 Task: Create Card Product End-of-Life Execution in Board Brand Monitoring Best Practices to Workspace Audio Editing Software. Create Card Street Fair Review in Board Sales Performance Reporting and Analysis to Workspace Audio Editing Software. Create Card Product End-of-Life Performance Review in Board Customer Service Chatbot Implementation and Optimization to Workspace Audio Editing Software
Action: Mouse moved to (66, 298)
Screenshot: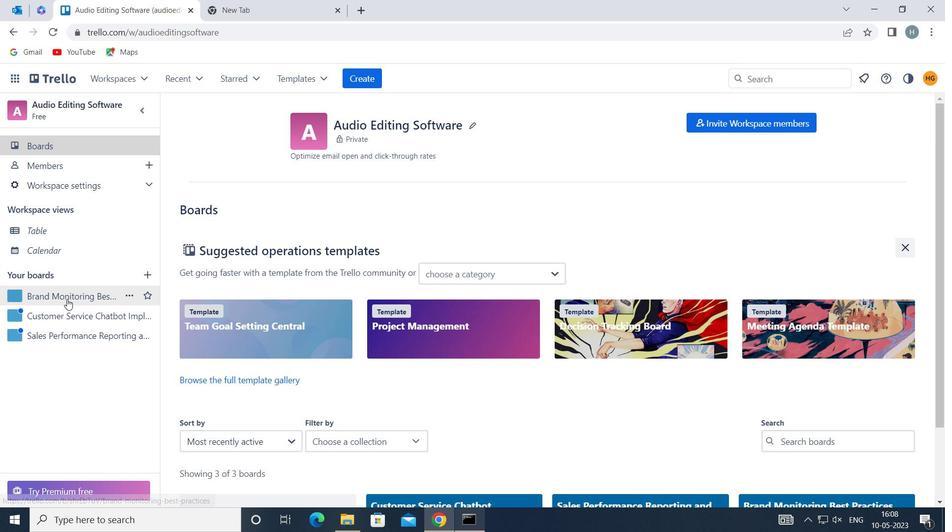 
Action: Mouse pressed left at (66, 298)
Screenshot: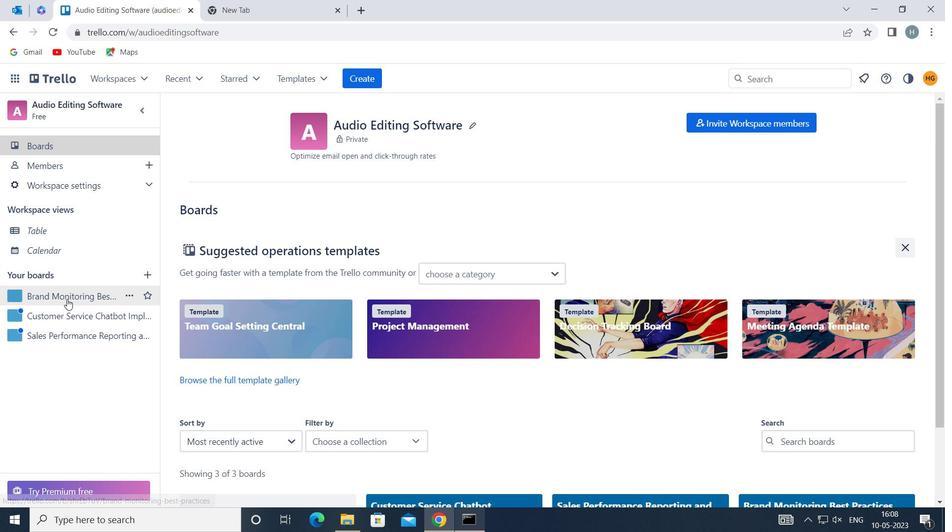 
Action: Mouse moved to (564, 177)
Screenshot: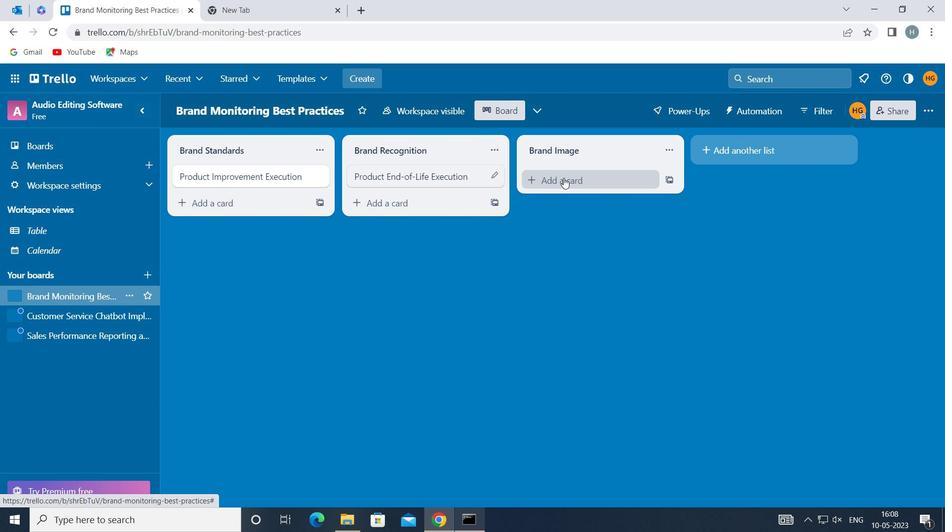 
Action: Mouse pressed left at (564, 177)
Screenshot: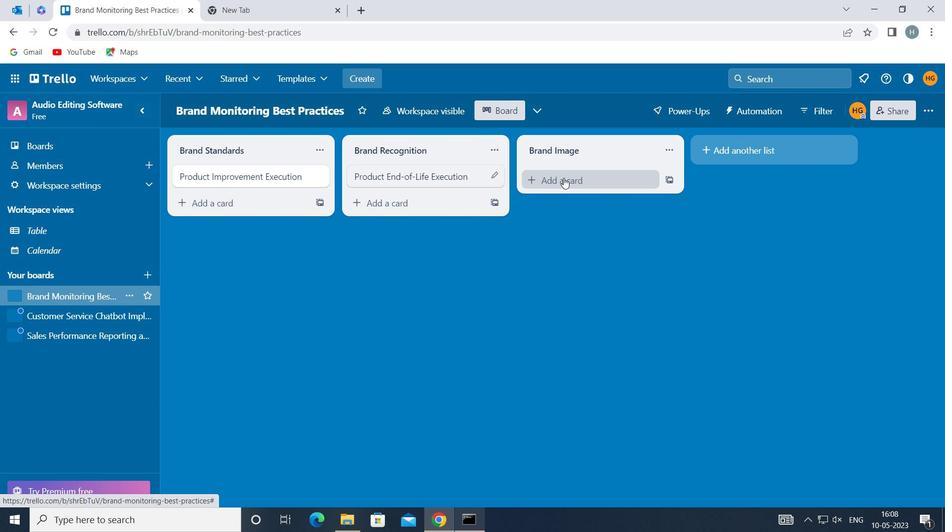 
Action: Mouse moved to (565, 177)
Screenshot: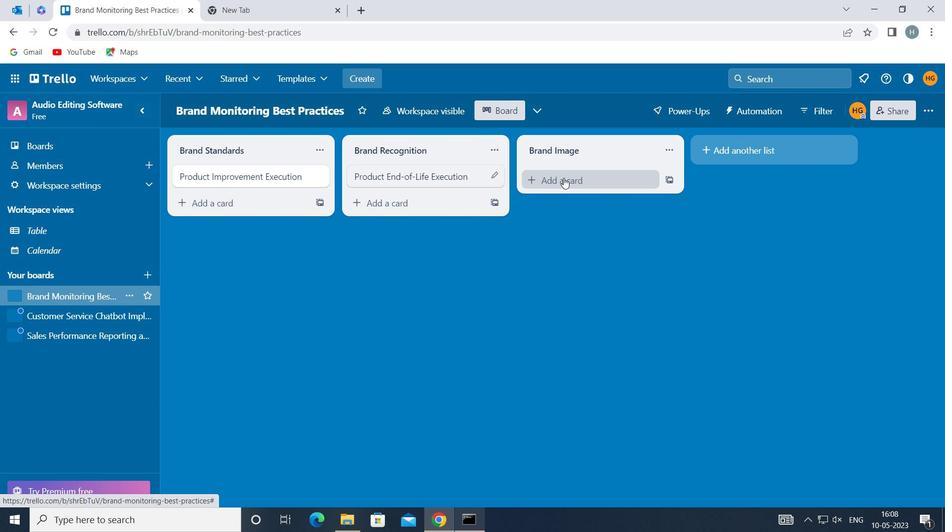 
Action: Key pressed <Key.shift>PRODUCT<Key.space><Key.shift>END-OF-<Key.shift>LIFE<Key.space><Key.shift>EXECUTION
Screenshot: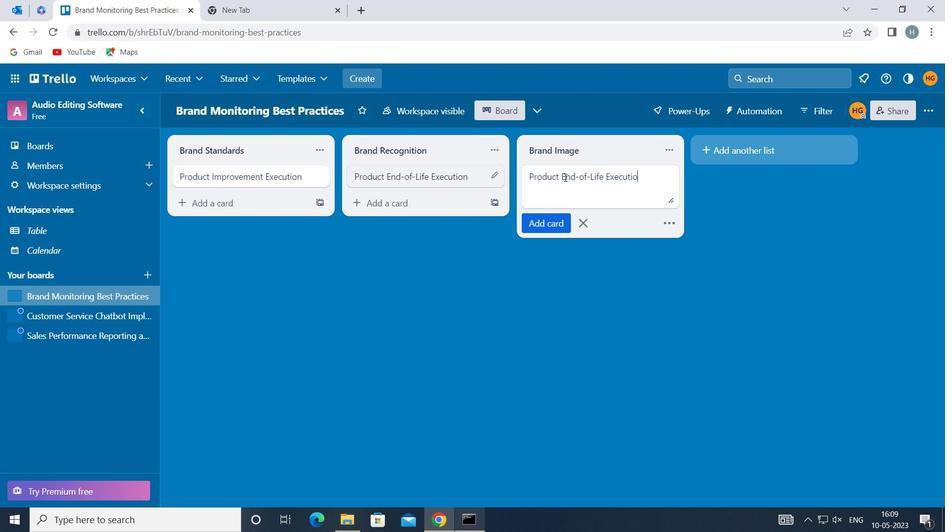 
Action: Mouse moved to (546, 218)
Screenshot: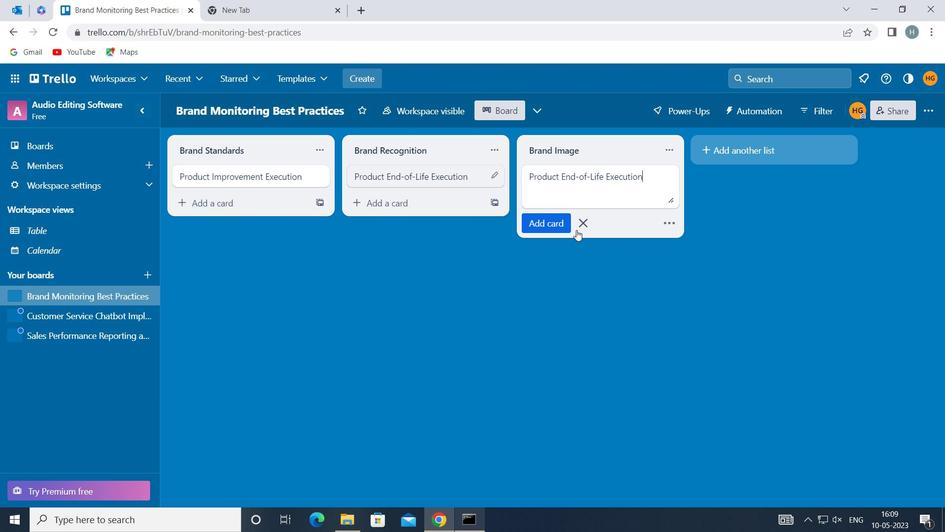 
Action: Mouse pressed left at (546, 218)
Screenshot: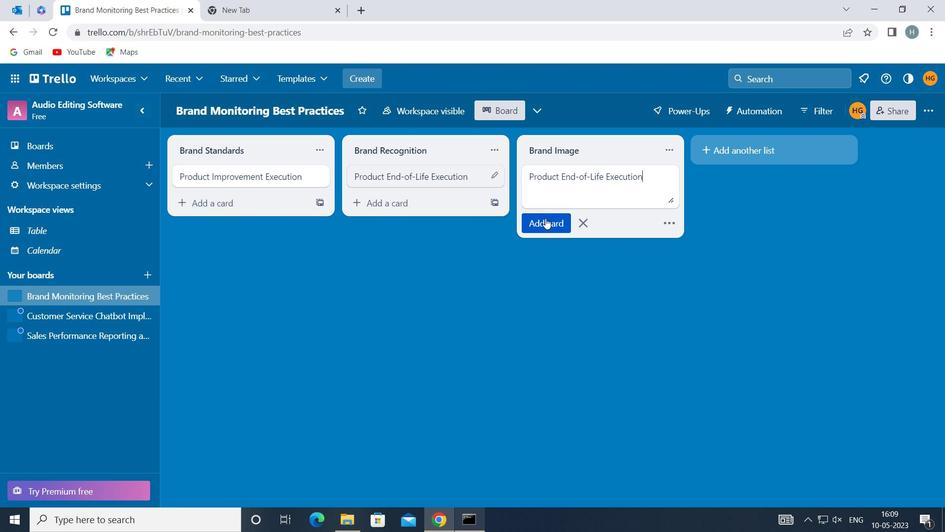
Action: Mouse moved to (517, 282)
Screenshot: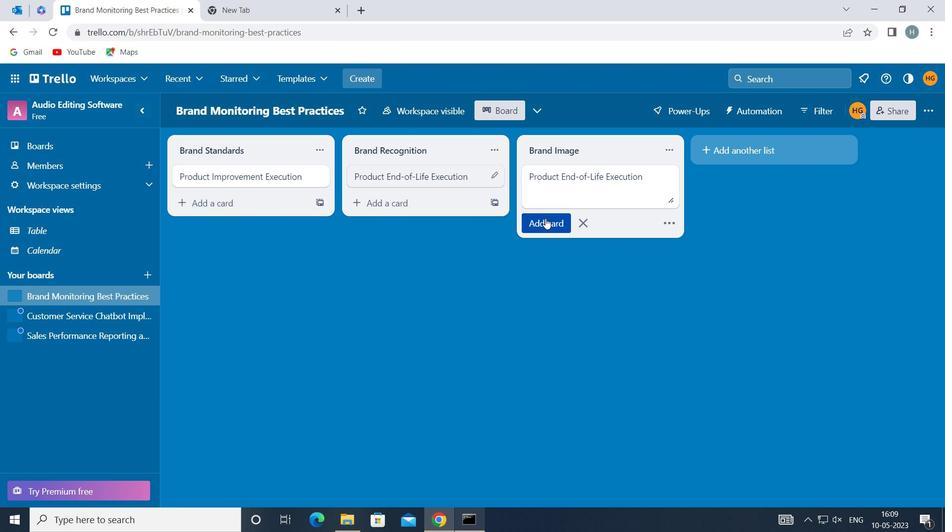 
Action: Mouse pressed left at (517, 282)
Screenshot: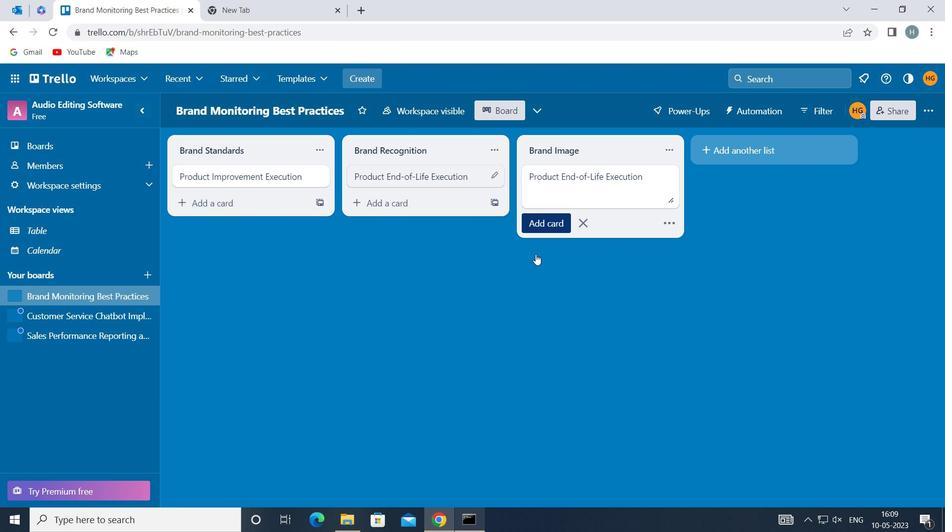 
Action: Mouse moved to (49, 330)
Screenshot: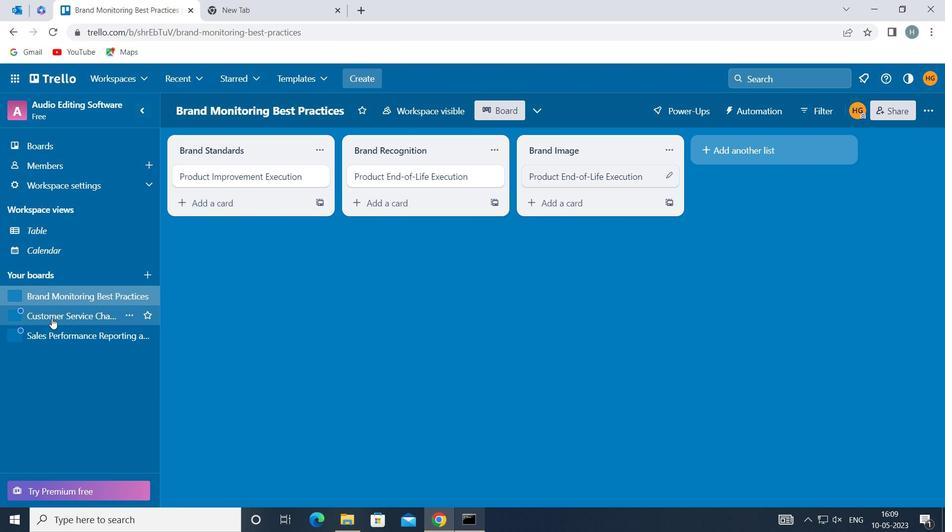 
Action: Mouse pressed left at (49, 330)
Screenshot: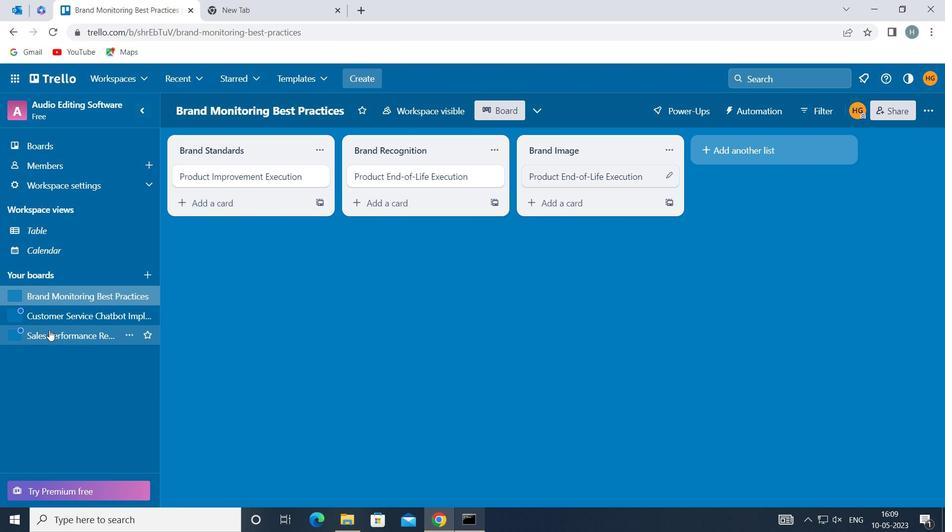 
Action: Mouse moved to (555, 175)
Screenshot: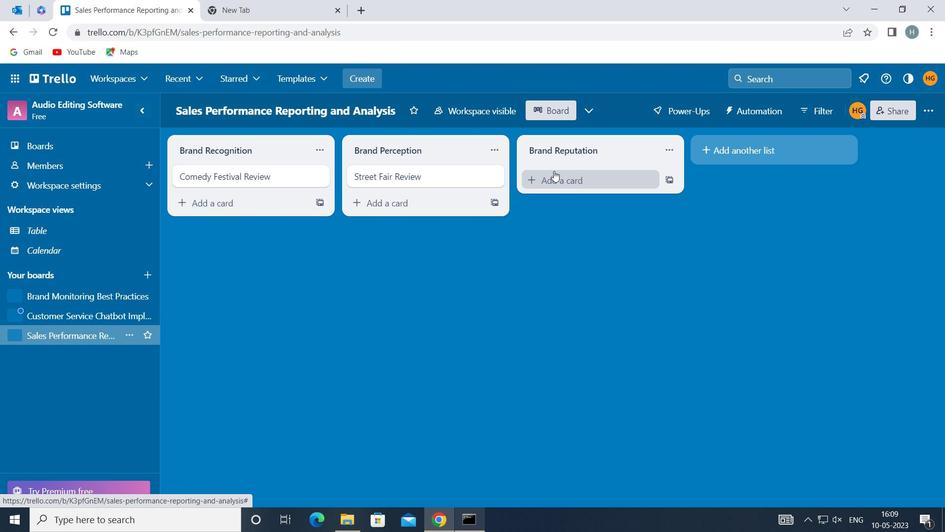 
Action: Mouse pressed left at (555, 175)
Screenshot: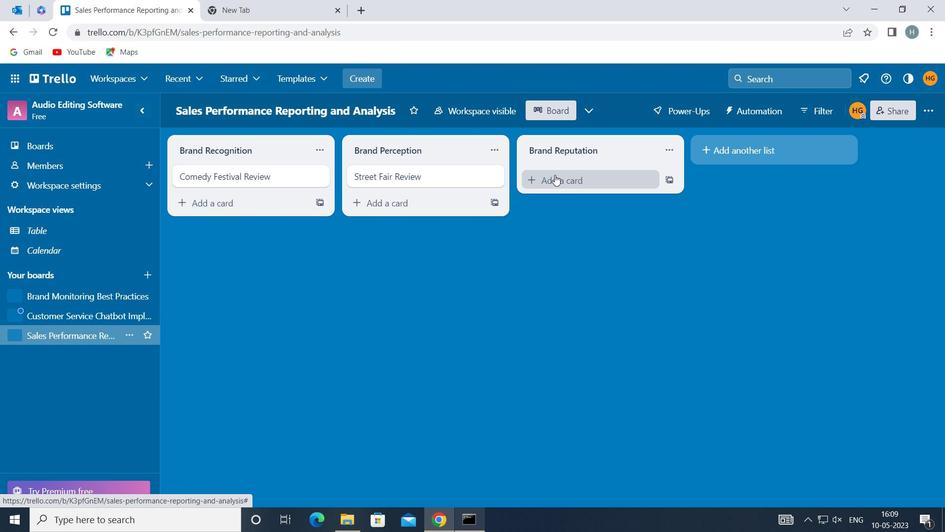 
Action: Mouse moved to (556, 176)
Screenshot: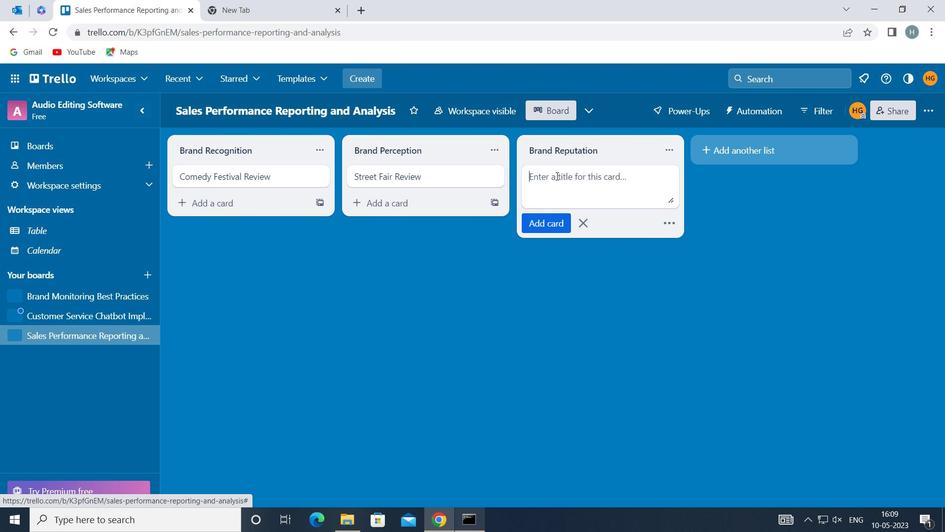
Action: Key pressed <Key.shift>STREET<Key.space><Key.shift>FAIR<Key.space><Key.shift>REVIEW
Screenshot: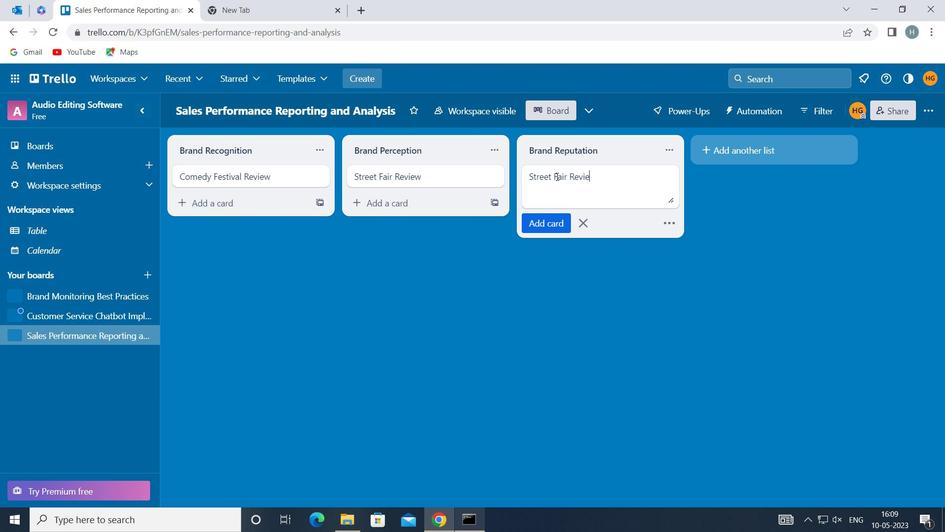 
Action: Mouse moved to (547, 219)
Screenshot: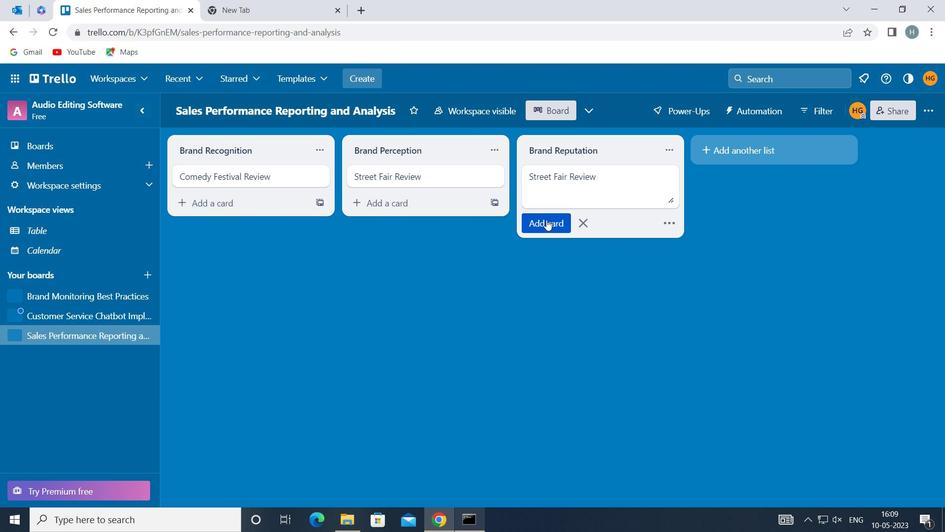 
Action: Mouse pressed left at (547, 219)
Screenshot: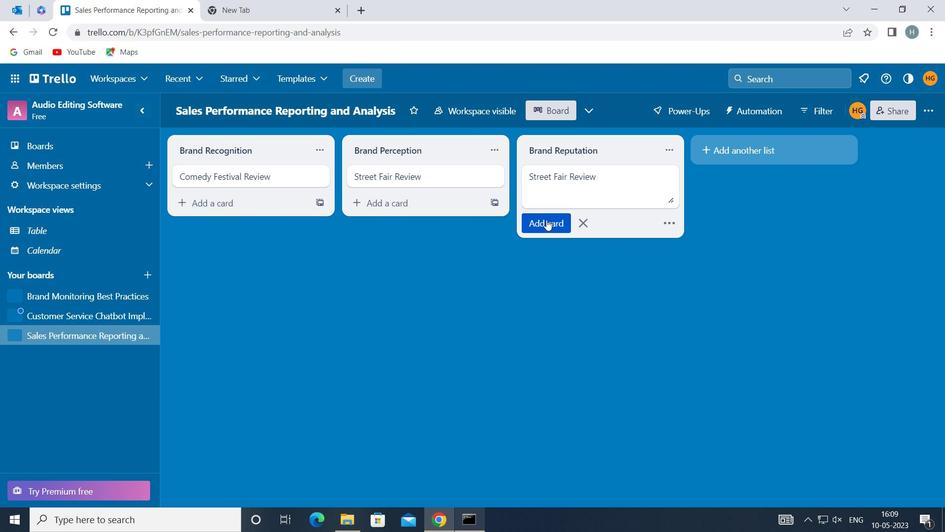 
Action: Mouse moved to (509, 267)
Screenshot: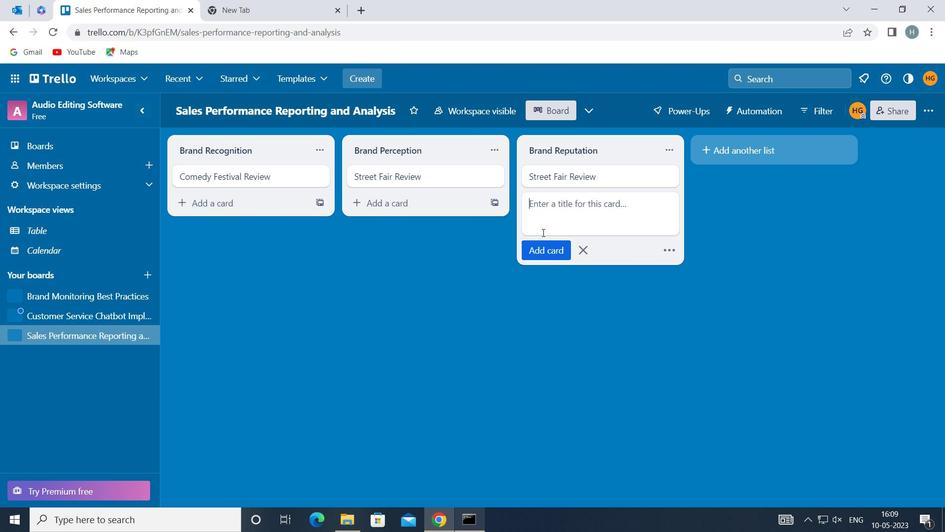 
Action: Mouse pressed left at (509, 267)
Screenshot: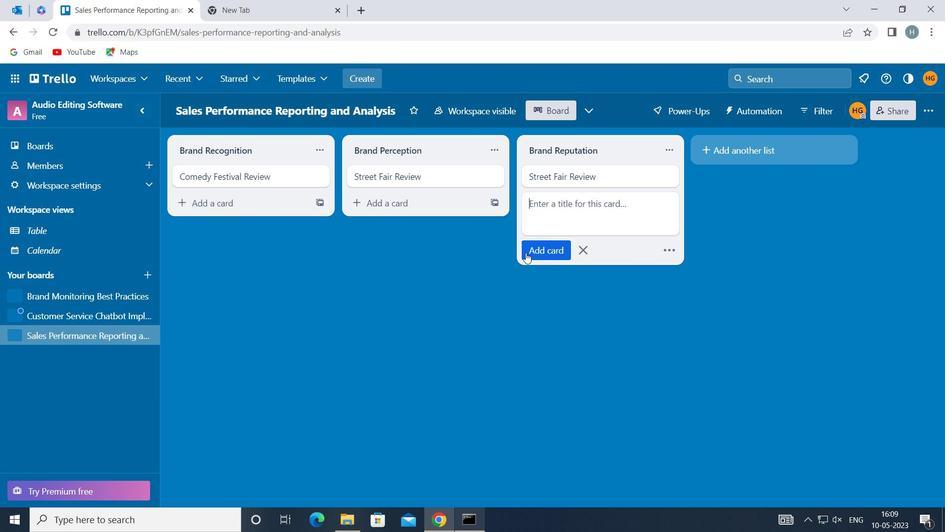 
Action: Mouse moved to (73, 315)
Screenshot: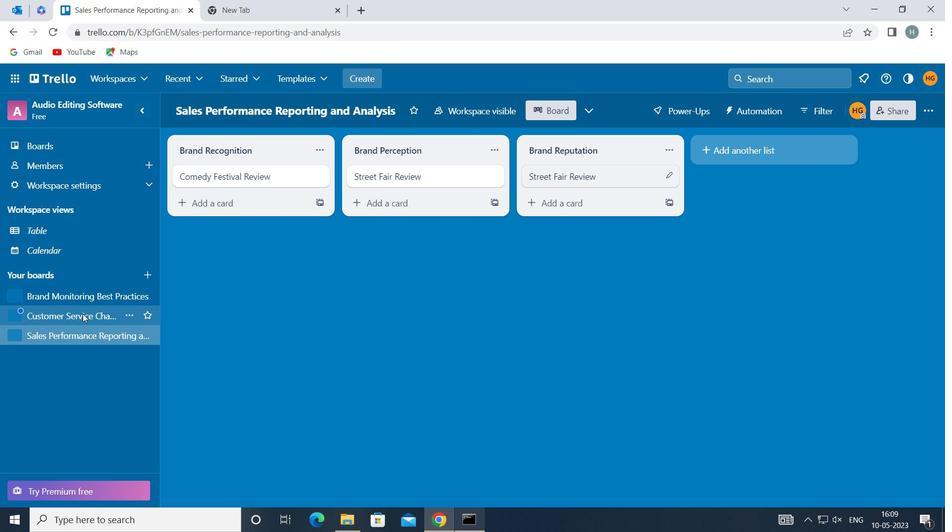 
Action: Mouse pressed left at (73, 315)
Screenshot: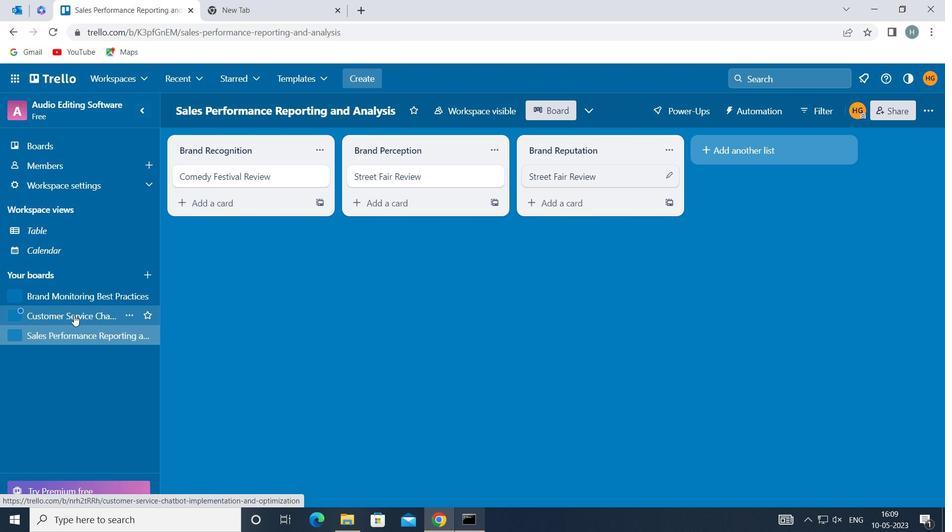 
Action: Mouse moved to (564, 174)
Screenshot: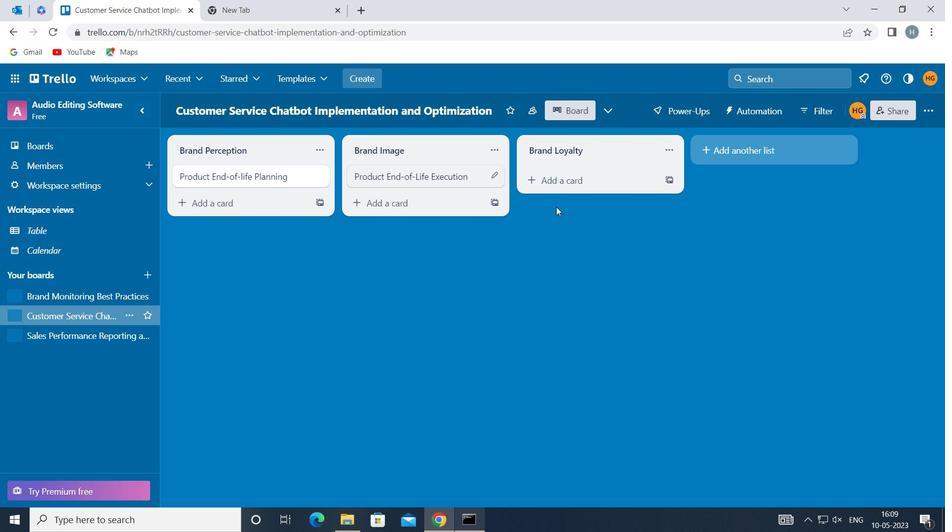 
Action: Mouse pressed left at (564, 174)
Screenshot: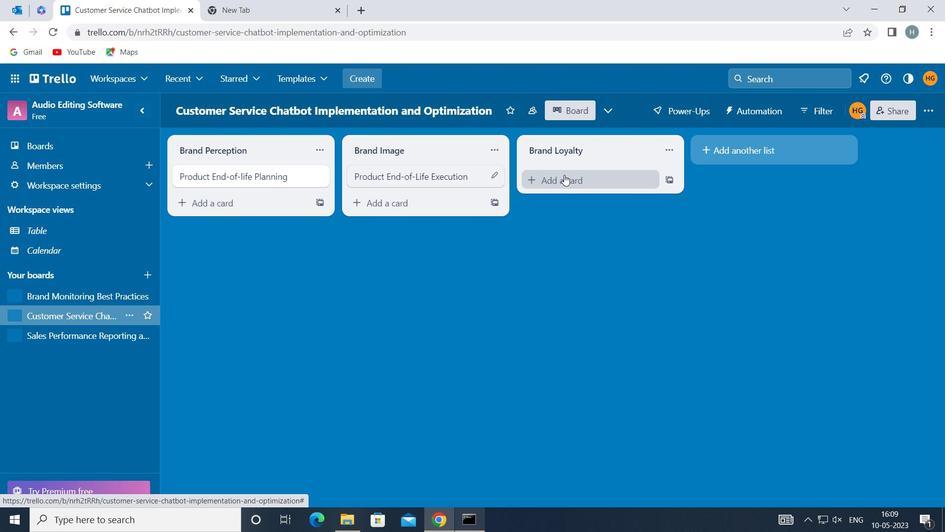 
Action: Key pressed <Key.shift>PRODUCT<Key.space><Key.shift>END-OF-<Key.shift>LIFE<Key.space><Key.shift>PERFORMANCE
Screenshot: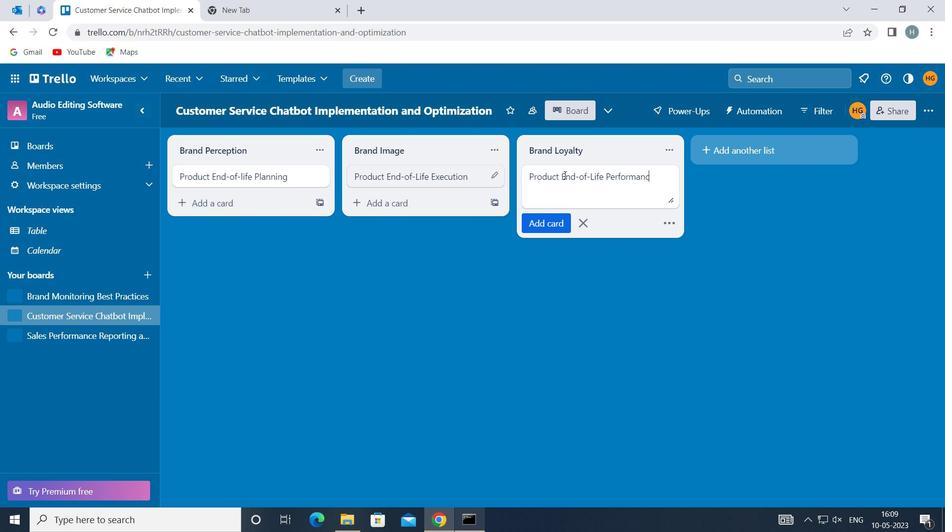 
Action: Mouse moved to (558, 222)
Screenshot: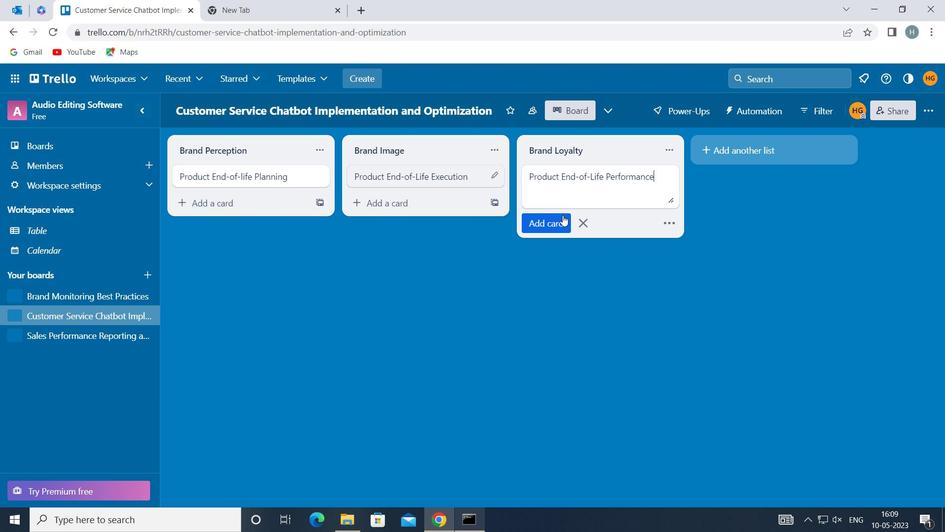 
Action: Mouse pressed left at (558, 222)
Screenshot: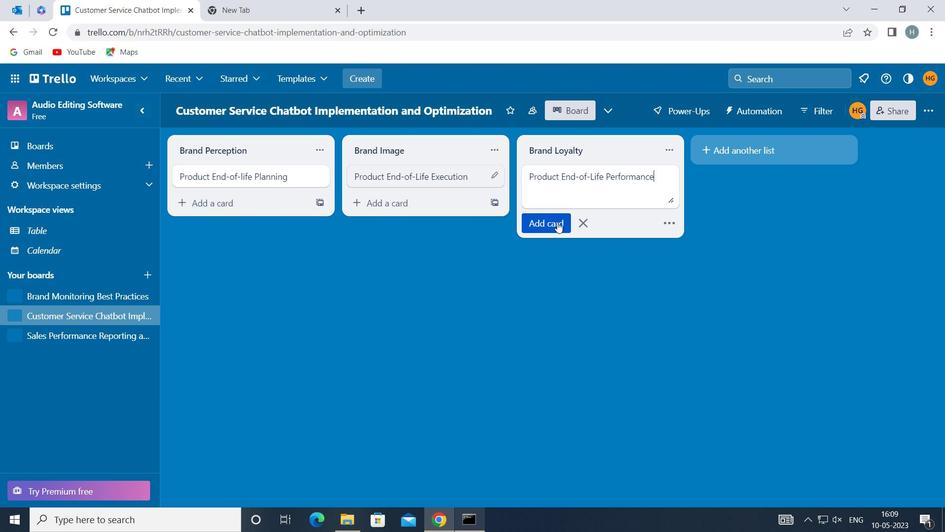 
Action: Mouse moved to (568, 278)
Screenshot: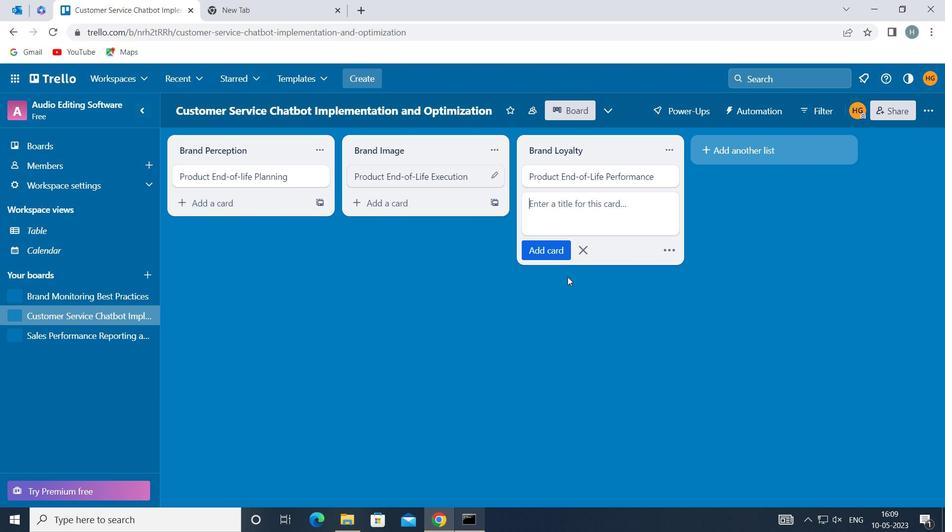 
Action: Mouse pressed left at (568, 278)
Screenshot: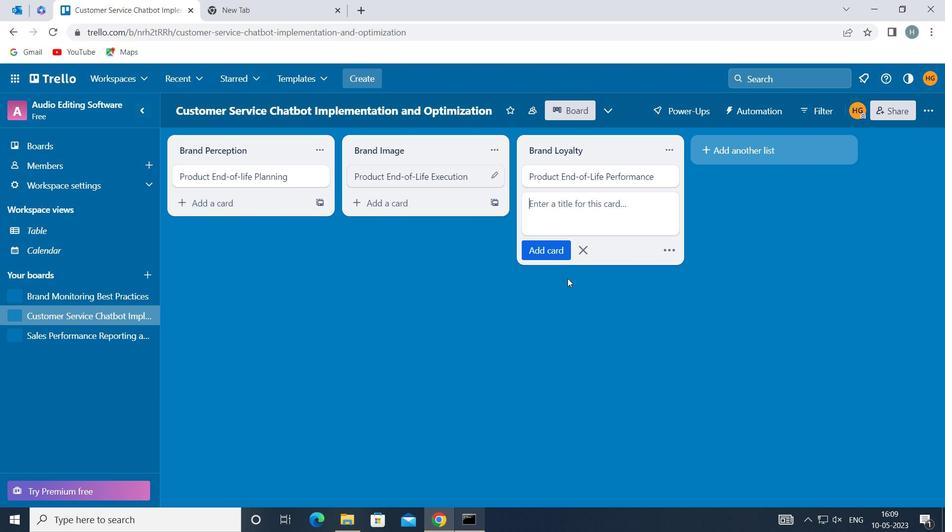 
